 Task: Set the Low-priority code rate for DVB-T reception parameters to None.
Action: Mouse moved to (92, 20)
Screenshot: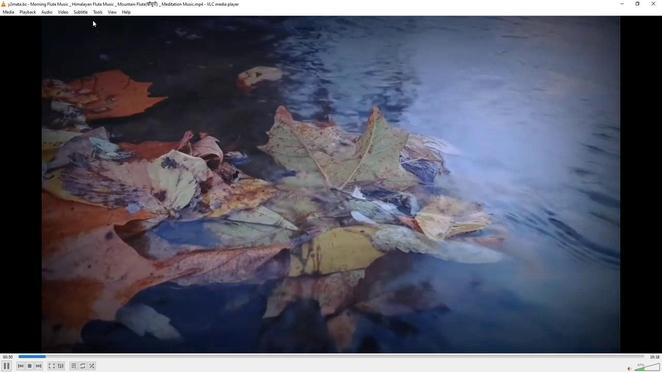
Action: Mouse pressed left at (92, 20)
Screenshot: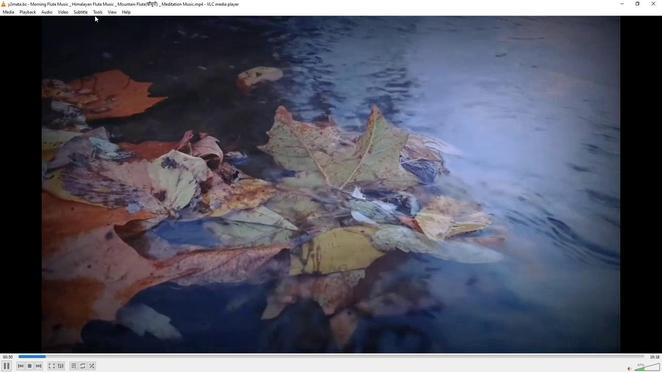 
Action: Mouse moved to (101, 94)
Screenshot: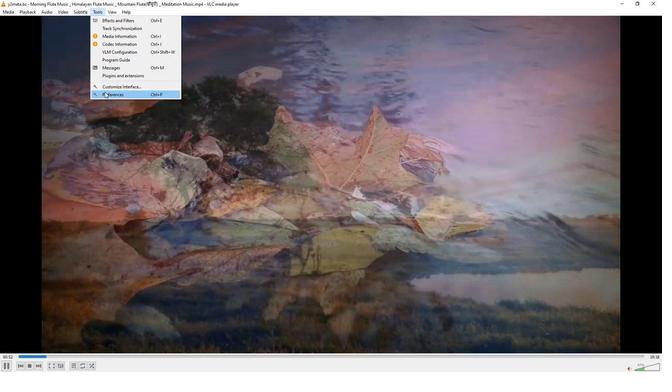 
Action: Mouse pressed left at (101, 94)
Screenshot: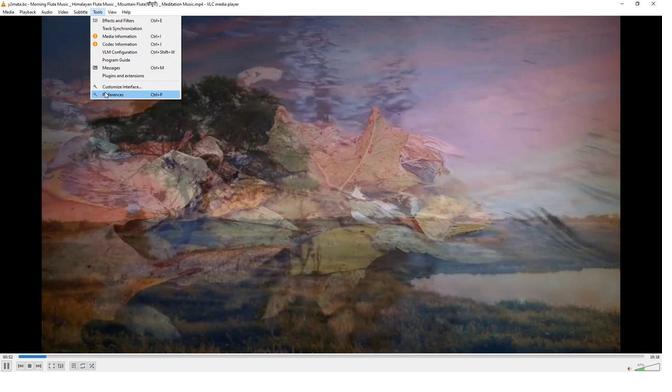 
Action: Mouse moved to (216, 298)
Screenshot: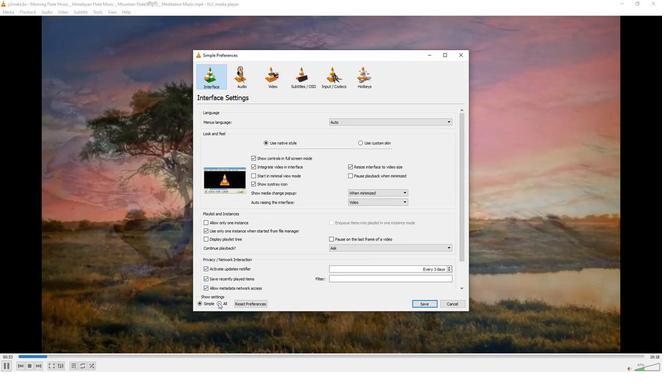 
Action: Mouse pressed left at (216, 298)
Screenshot: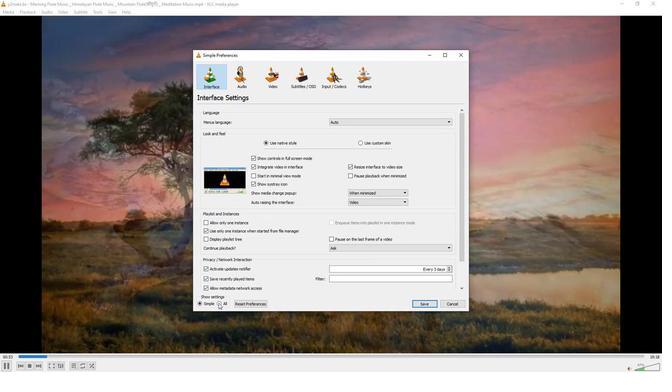 
Action: Mouse moved to (205, 185)
Screenshot: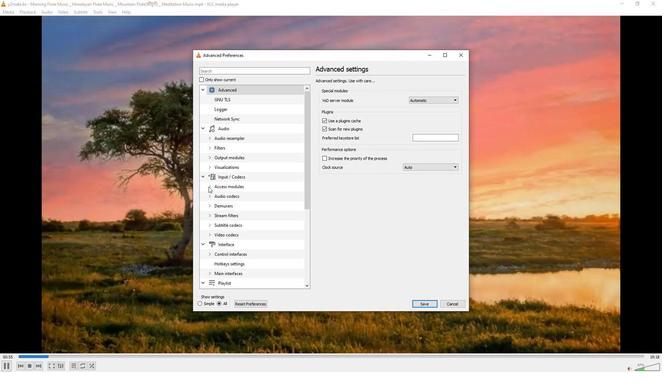 
Action: Mouse pressed left at (205, 185)
Screenshot: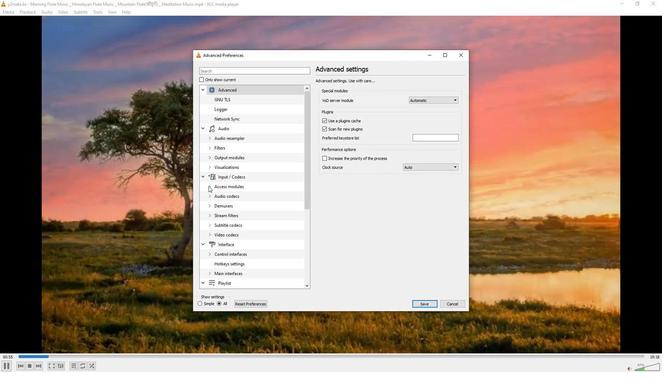 
Action: Mouse moved to (228, 240)
Screenshot: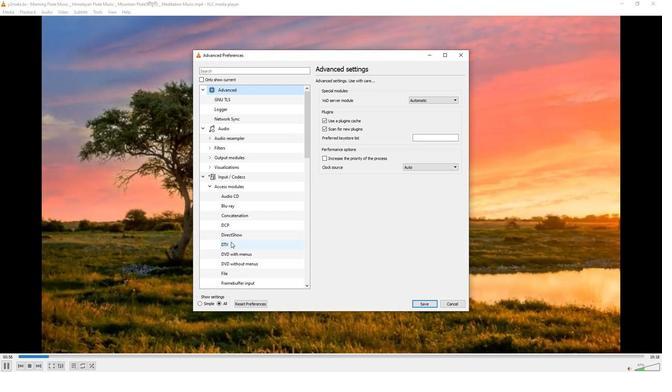 
Action: Mouse pressed left at (228, 240)
Screenshot: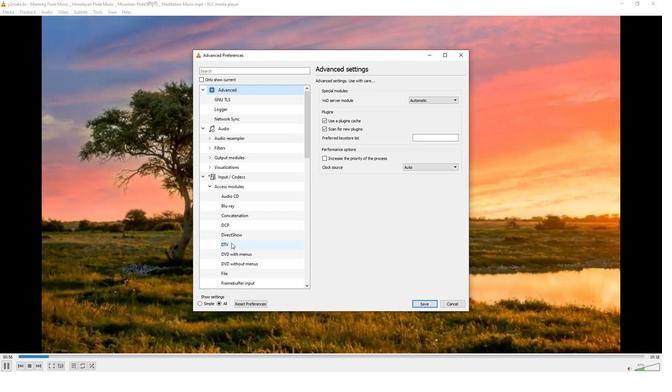 
Action: Mouse moved to (448, 186)
Screenshot: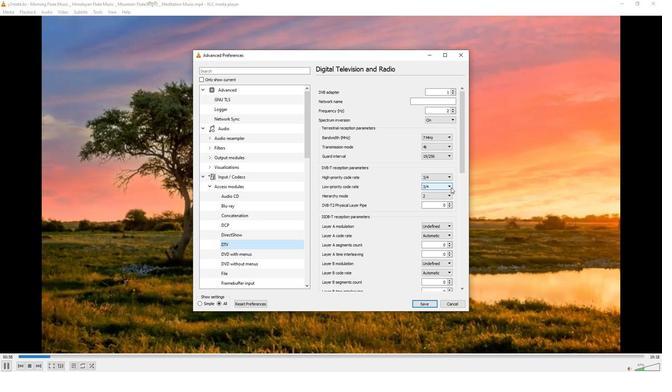 
Action: Mouse pressed left at (448, 186)
Screenshot: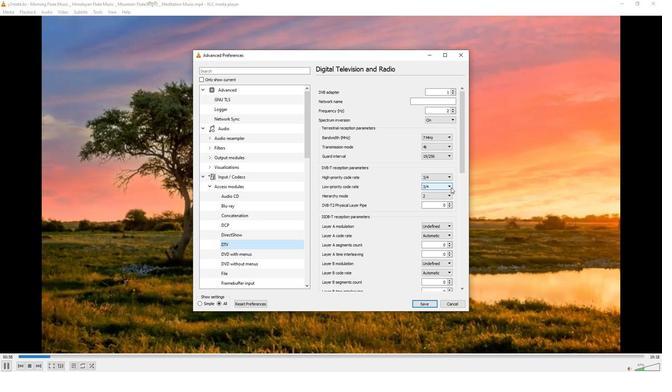 
Action: Mouse moved to (435, 195)
Screenshot: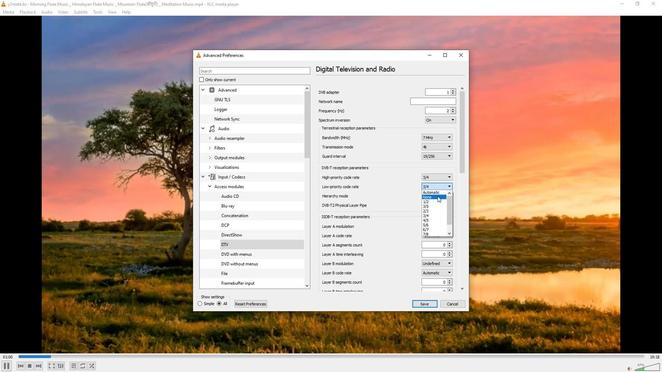
Action: Mouse pressed left at (435, 195)
Screenshot: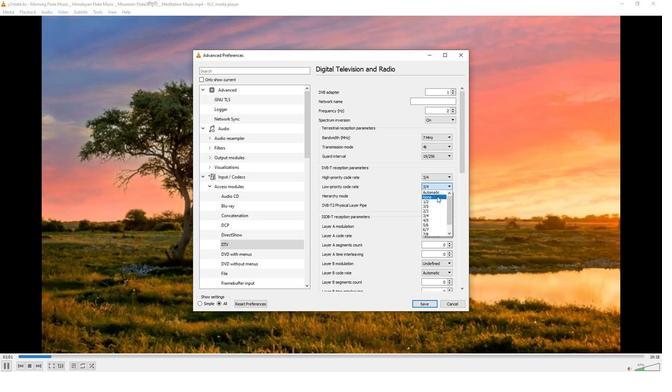
